 Task: Look for published advisories in the repository "Javascript".
Action: Mouse moved to (1034, 178)
Screenshot: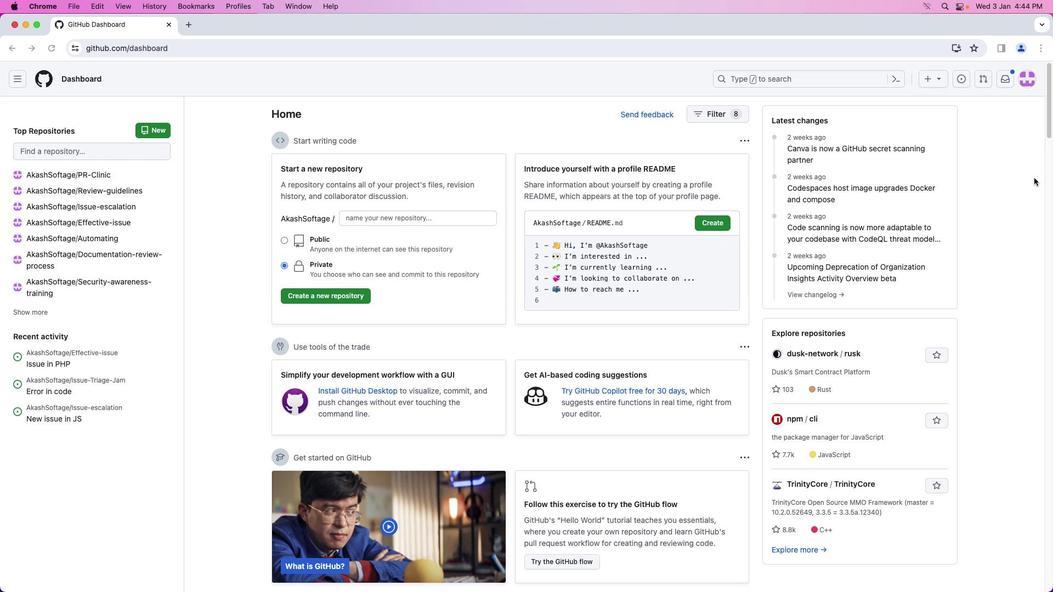
Action: Mouse pressed left at (1034, 178)
Screenshot: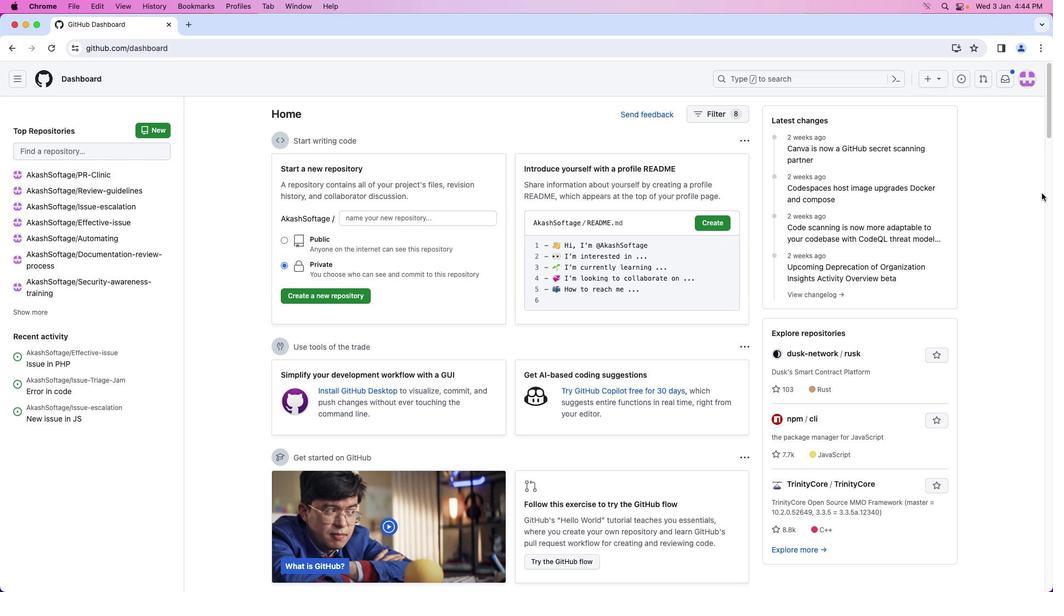 
Action: Mouse moved to (1028, 83)
Screenshot: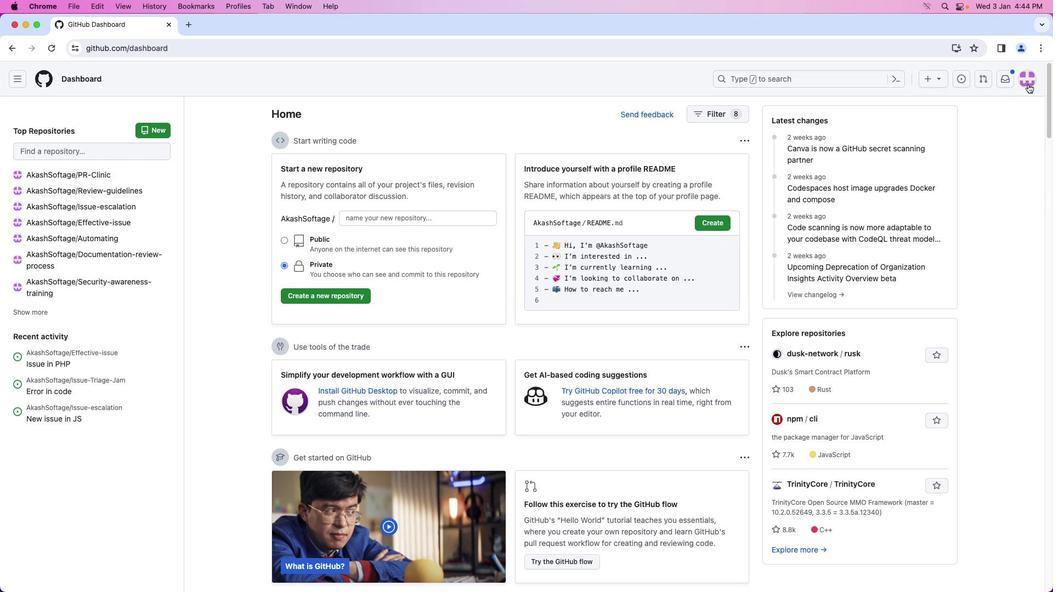 
Action: Mouse pressed left at (1028, 83)
Screenshot: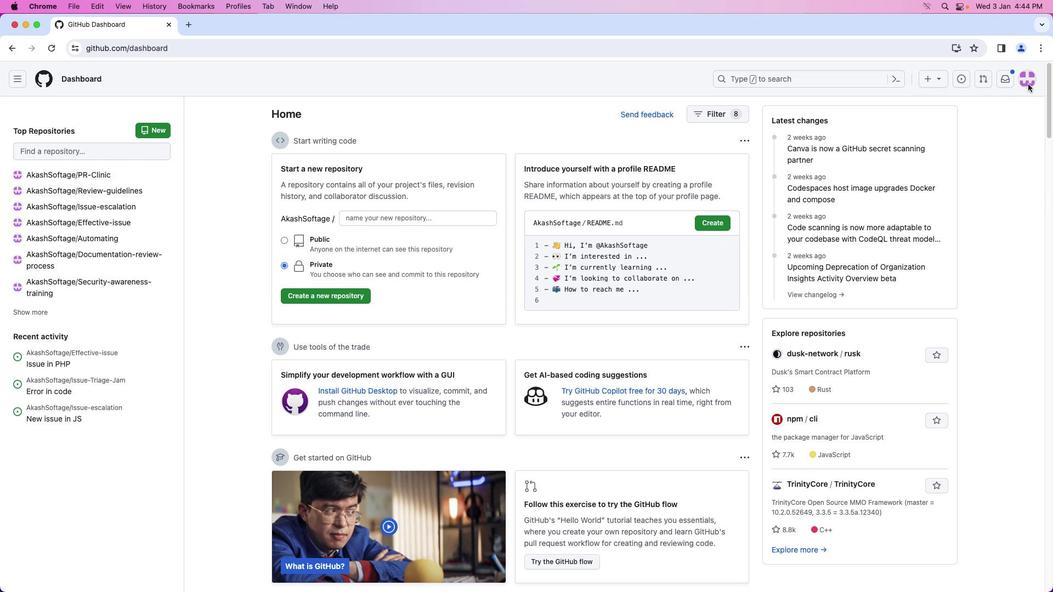
Action: Mouse moved to (994, 176)
Screenshot: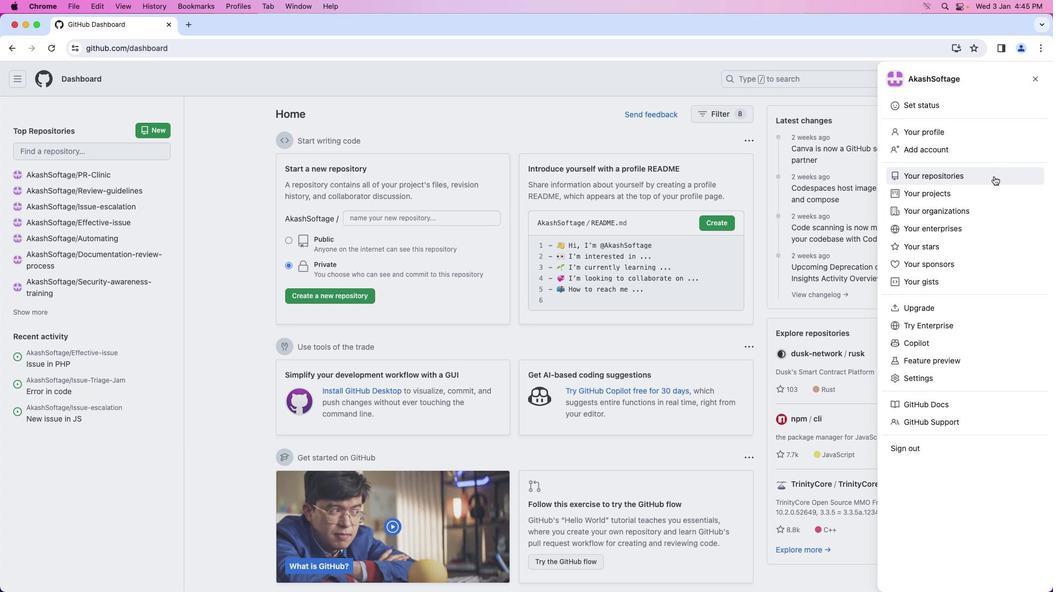 
Action: Mouse pressed left at (994, 176)
Screenshot: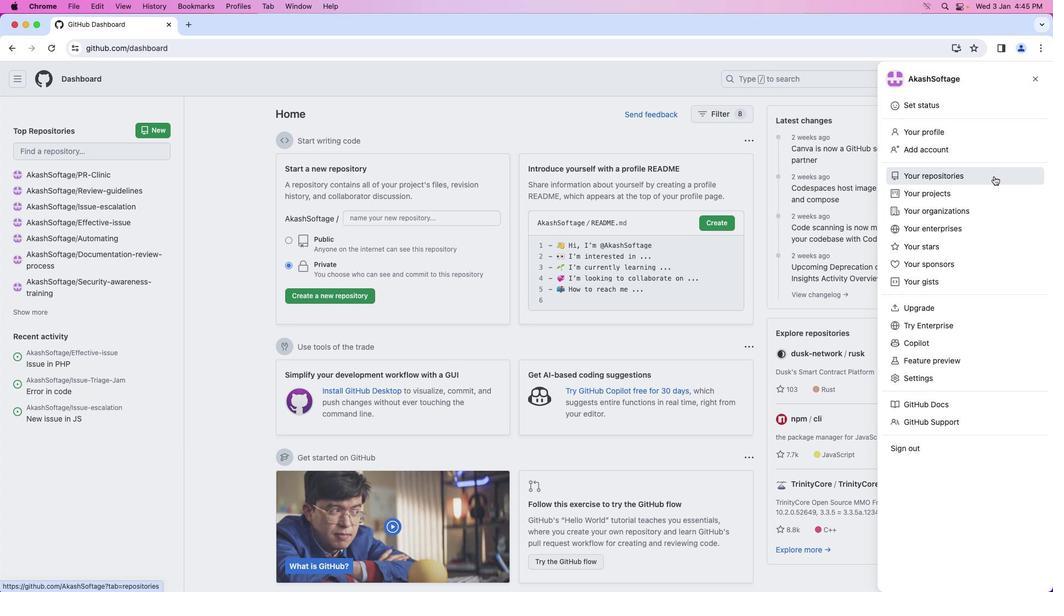 
Action: Mouse moved to (394, 181)
Screenshot: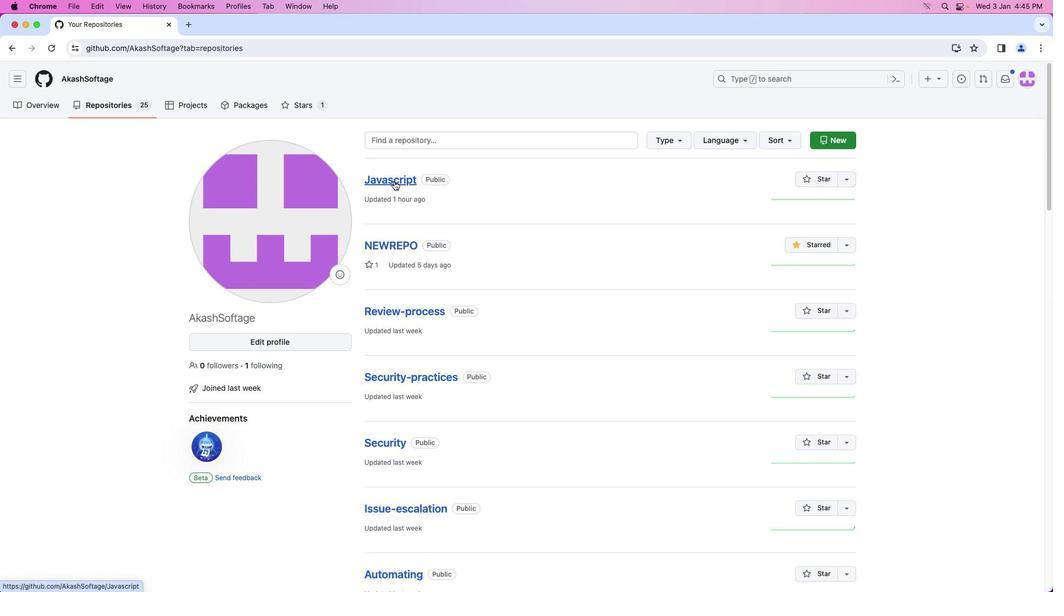 
Action: Mouse pressed left at (394, 181)
Screenshot: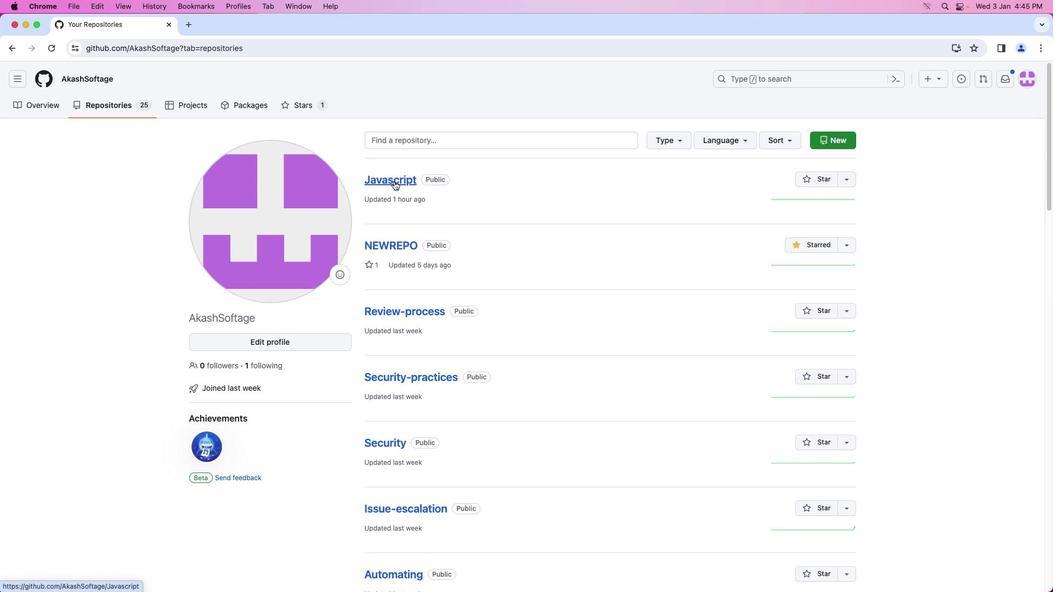 
Action: Mouse moved to (351, 106)
Screenshot: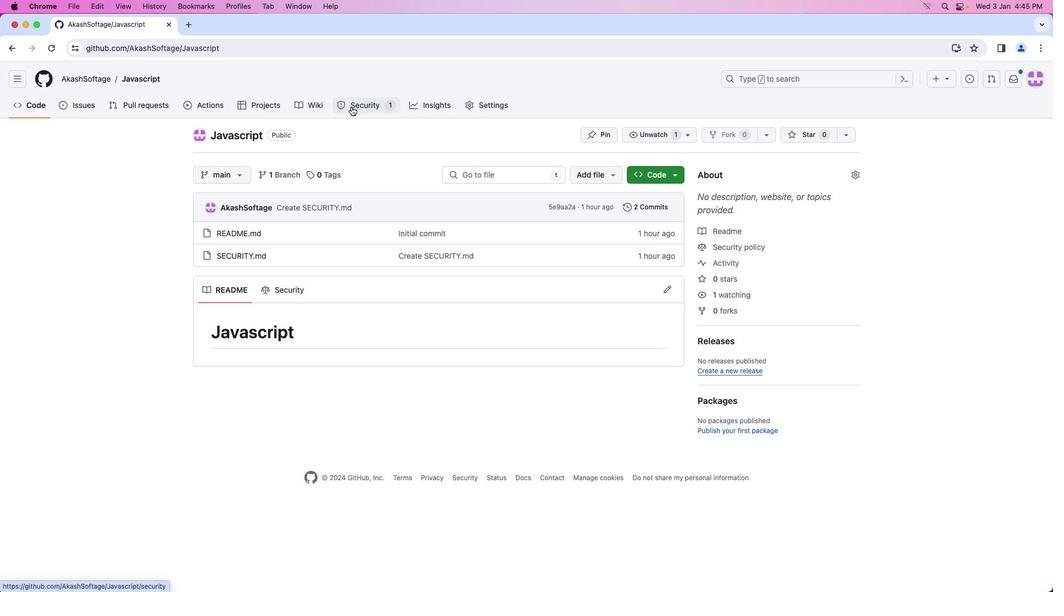 
Action: Mouse pressed left at (351, 106)
Screenshot: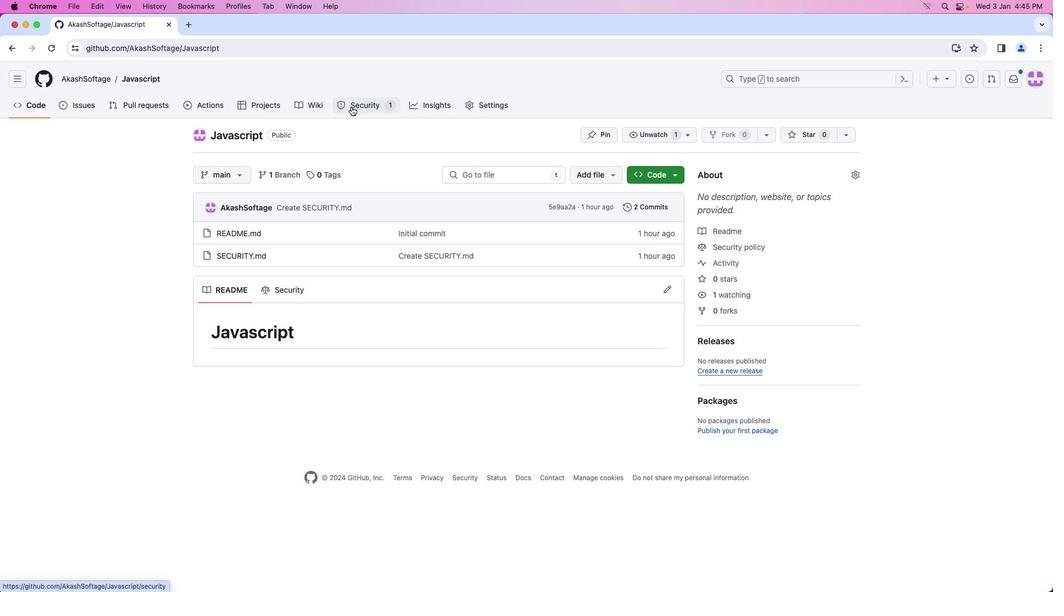 
Action: Mouse moved to (237, 202)
Screenshot: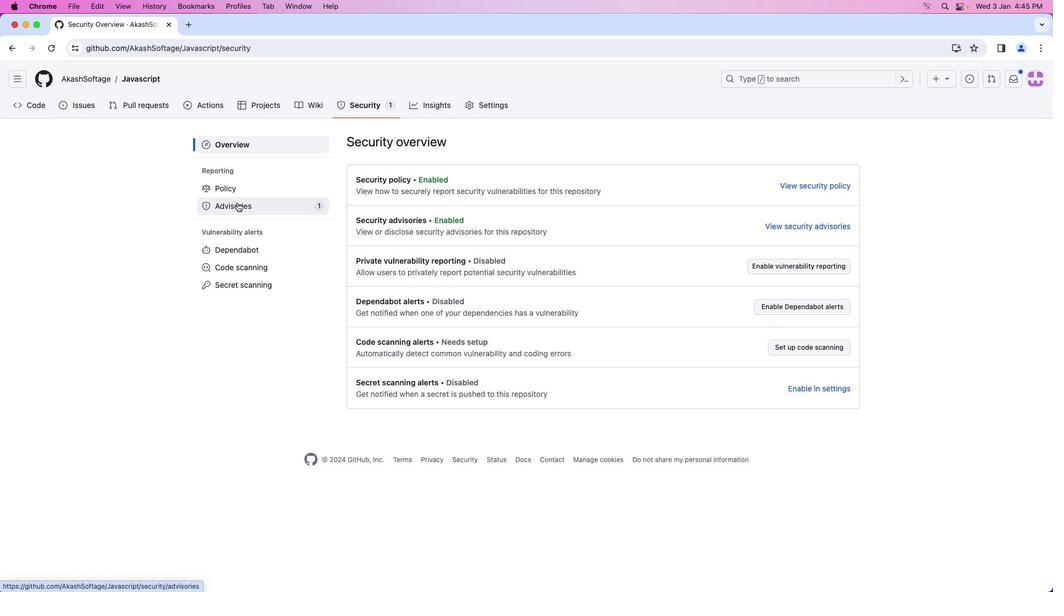 
Action: Mouse pressed left at (237, 202)
Screenshot: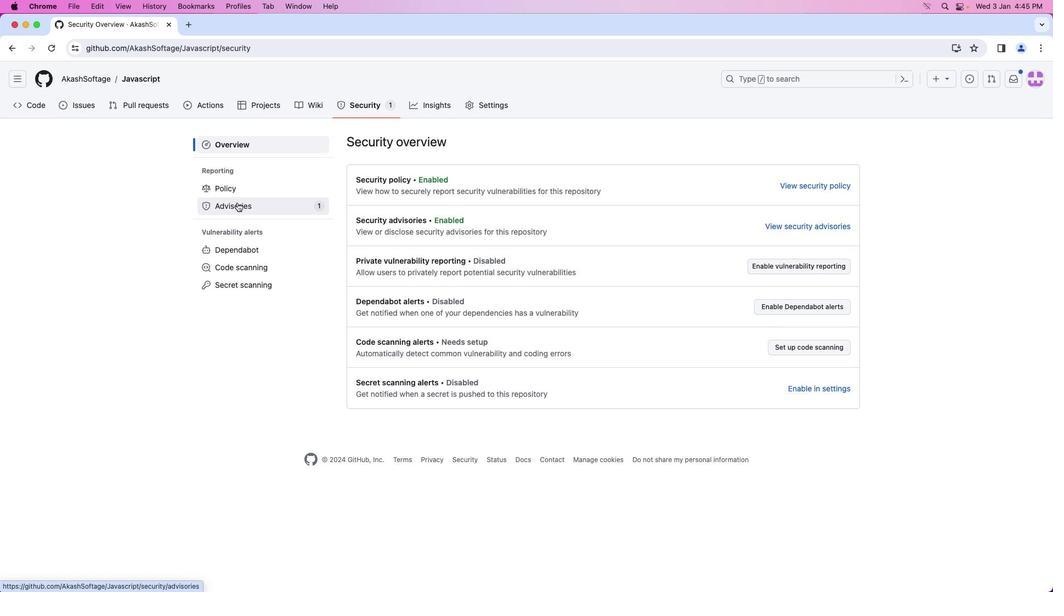 
Action: Mouse moved to (422, 190)
Screenshot: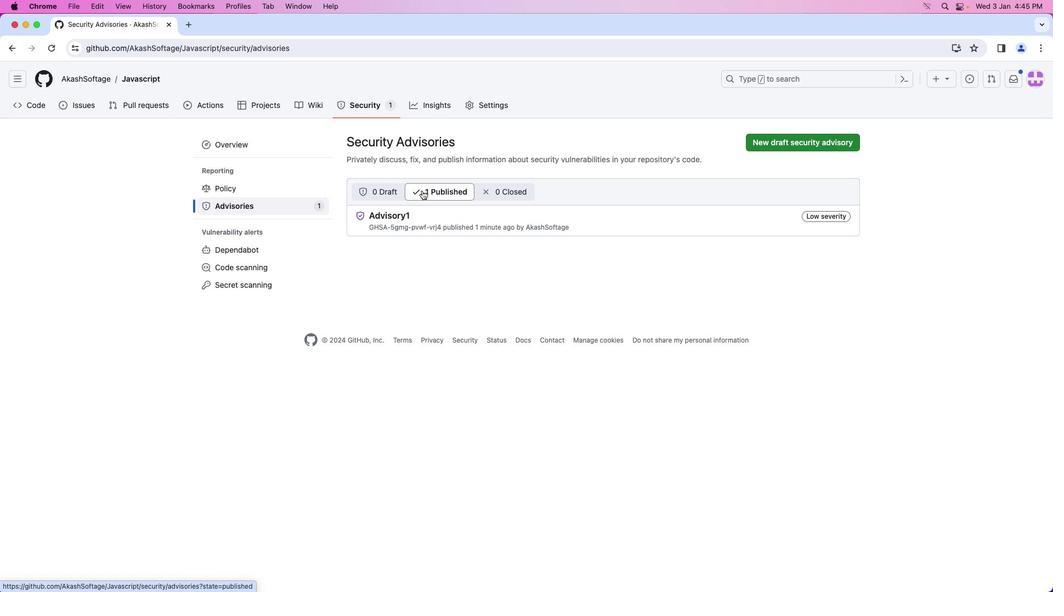 
Action: Mouse pressed left at (422, 190)
Screenshot: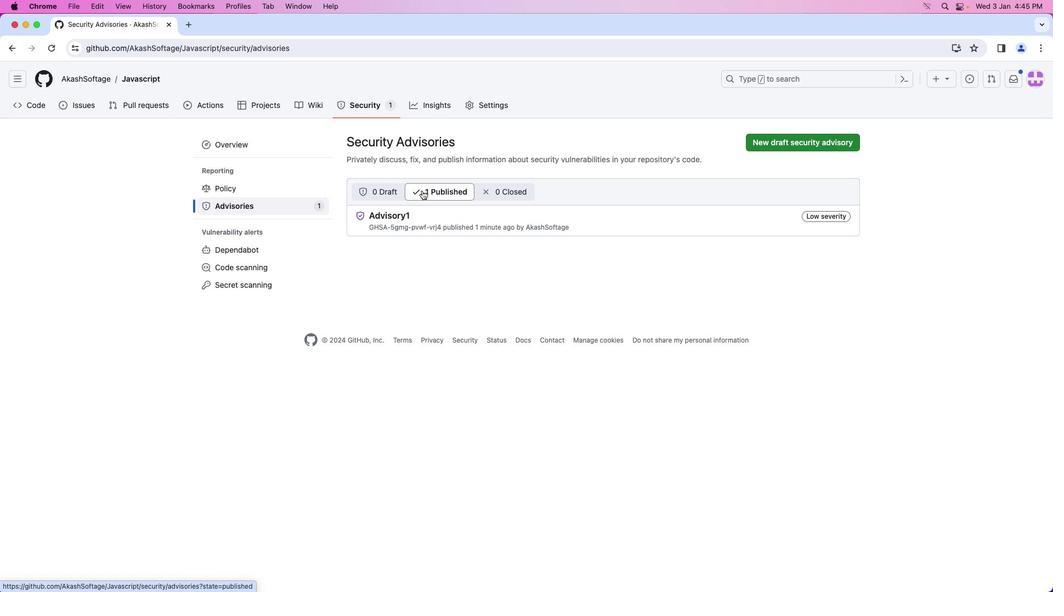 
Action: Mouse moved to (418, 210)
Screenshot: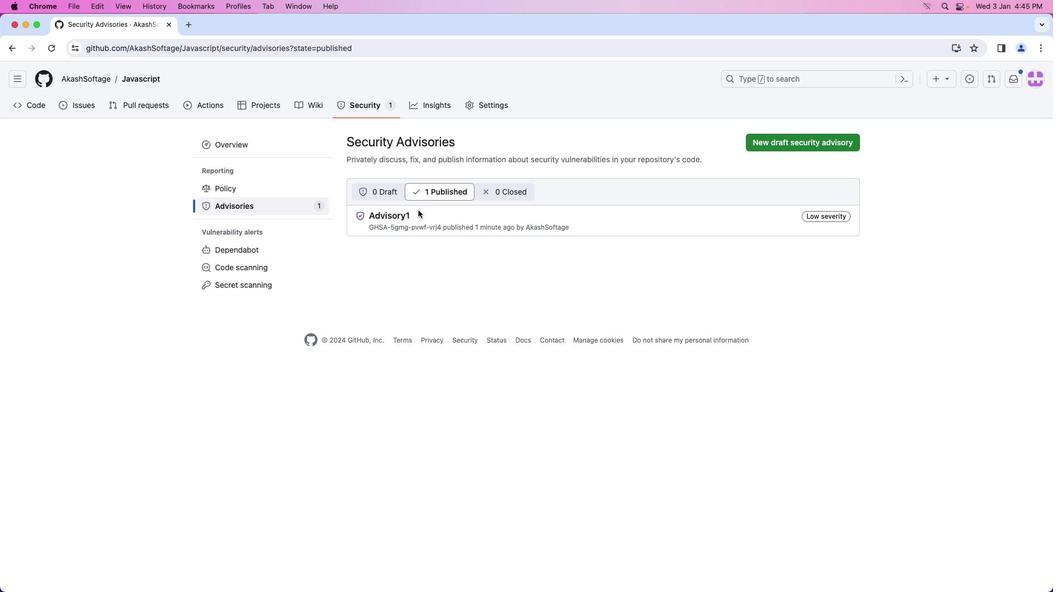 
